 Task: Check the average views per listing of formal dining room in the last 5 years.
Action: Mouse moved to (865, 191)
Screenshot: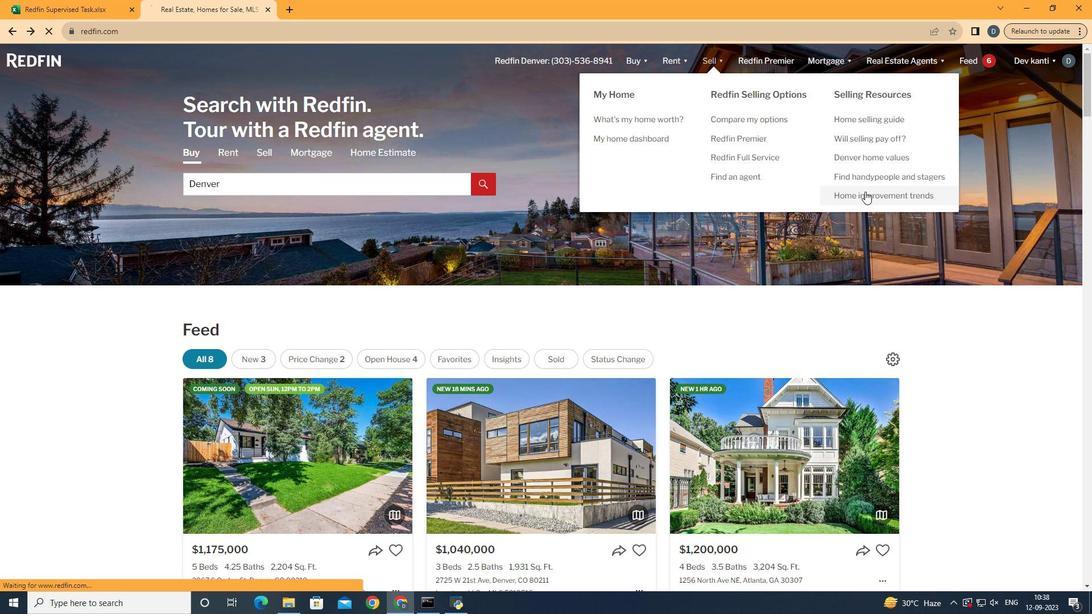 
Action: Mouse pressed left at (865, 191)
Screenshot: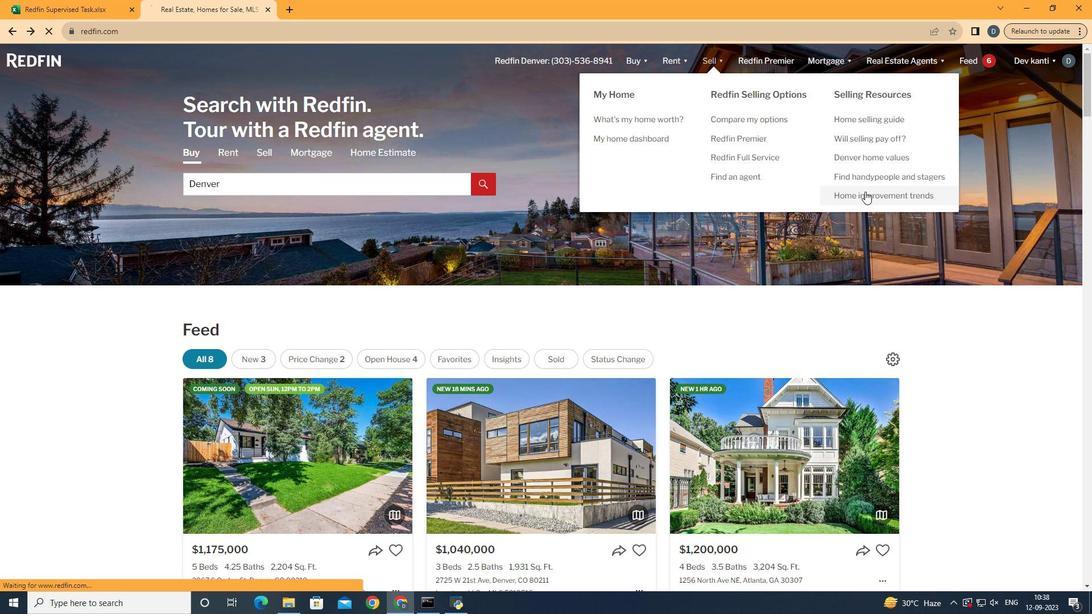 
Action: Mouse moved to (262, 217)
Screenshot: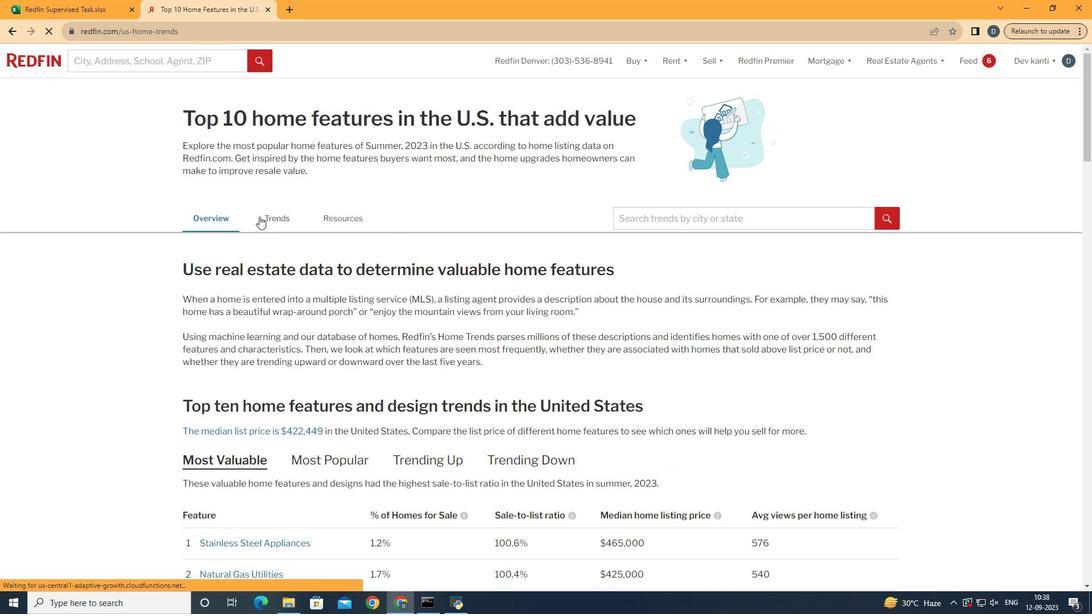 
Action: Mouse pressed left at (262, 217)
Screenshot: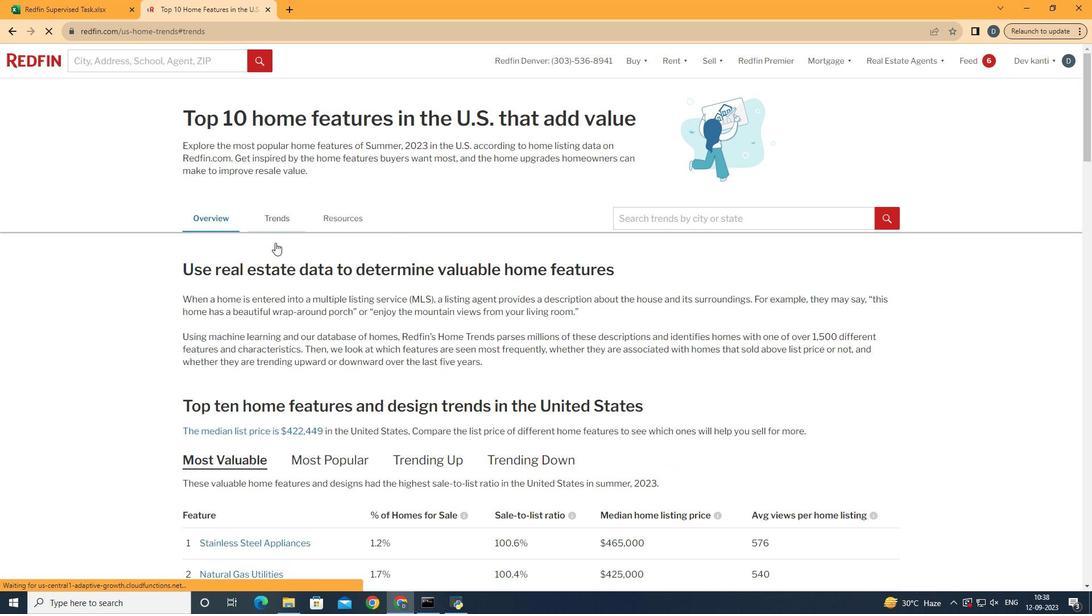 
Action: Mouse moved to (558, 376)
Screenshot: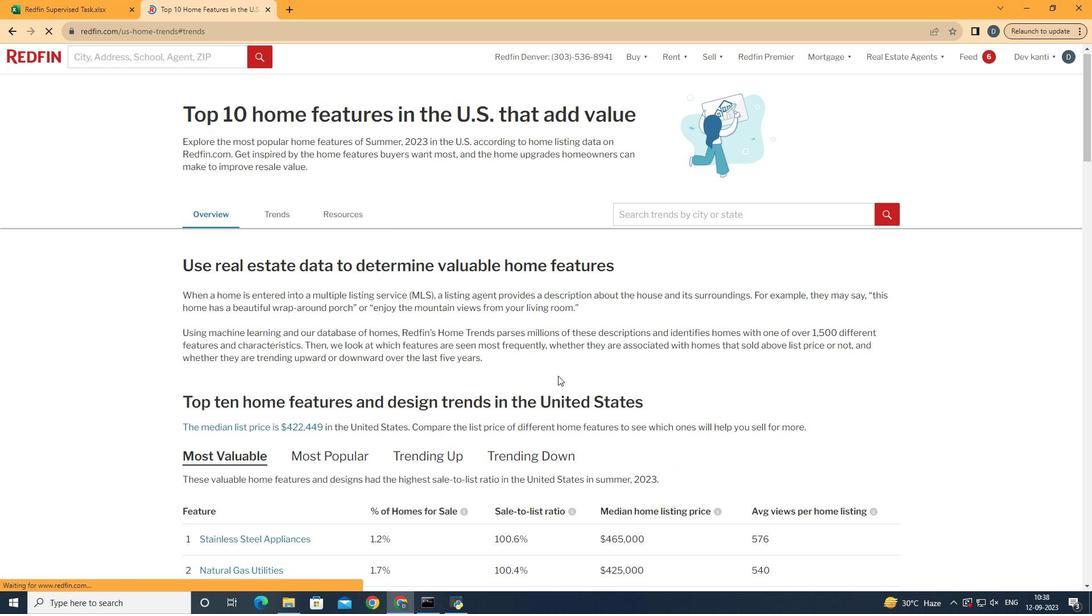 
Action: Mouse scrolled (558, 375) with delta (0, 0)
Screenshot: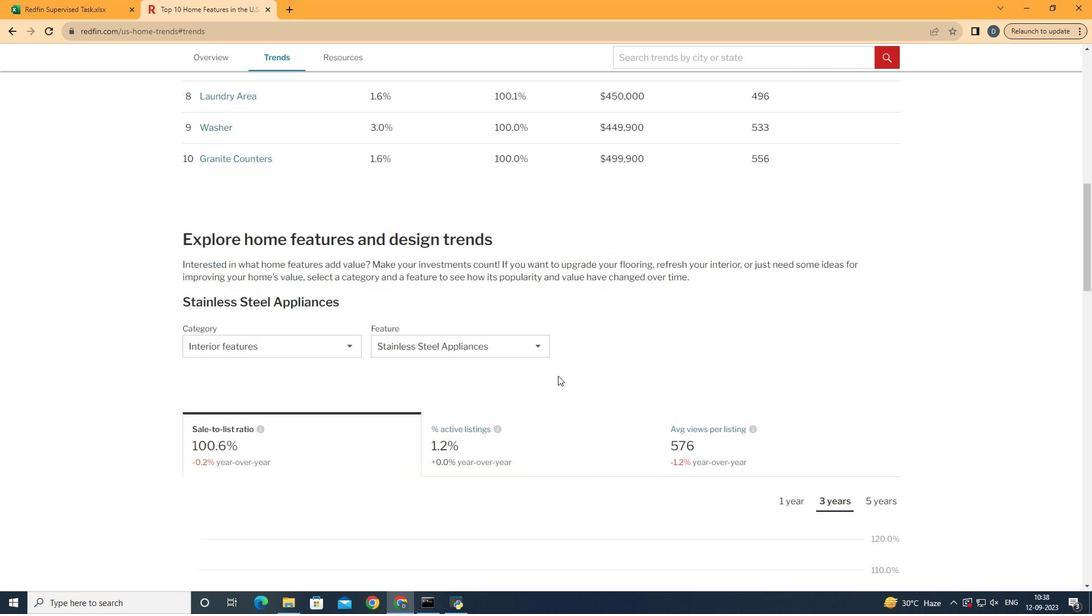 
Action: Mouse scrolled (558, 375) with delta (0, 0)
Screenshot: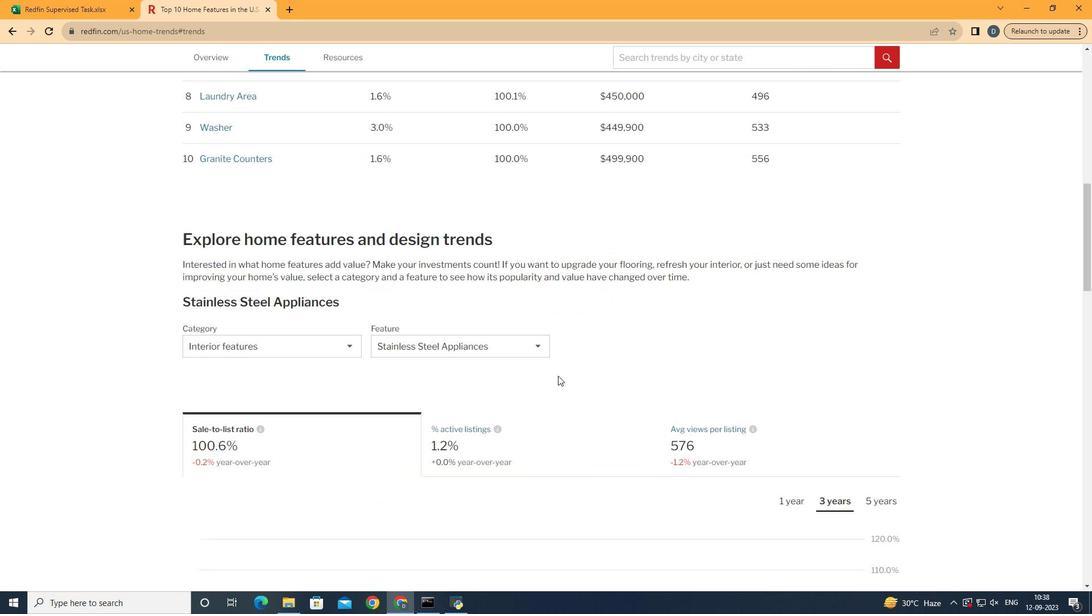 
Action: Mouse scrolled (558, 375) with delta (0, 0)
Screenshot: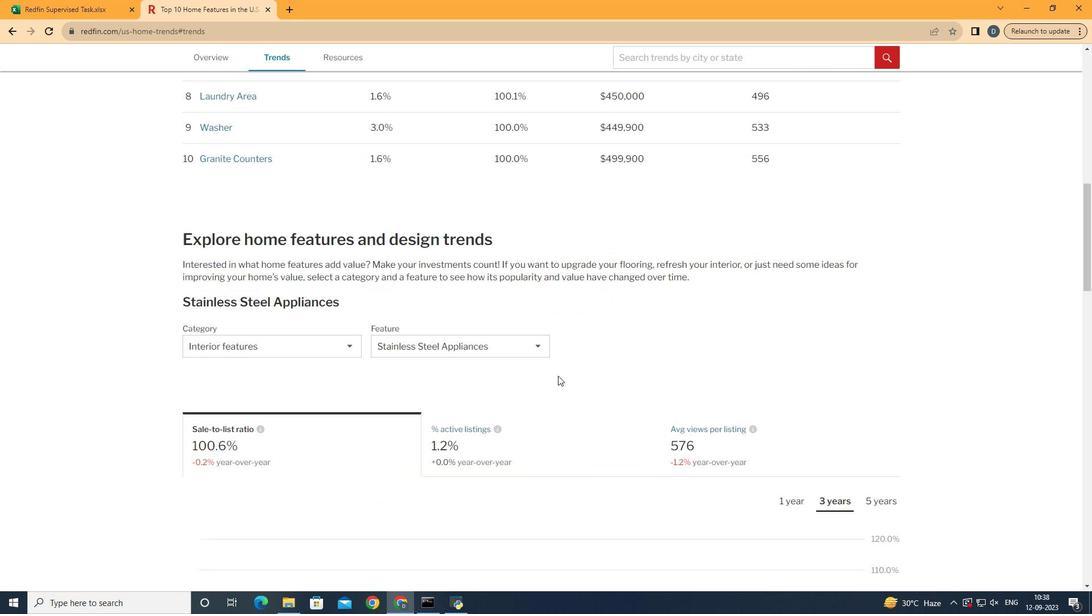 
Action: Mouse scrolled (558, 375) with delta (0, 0)
Screenshot: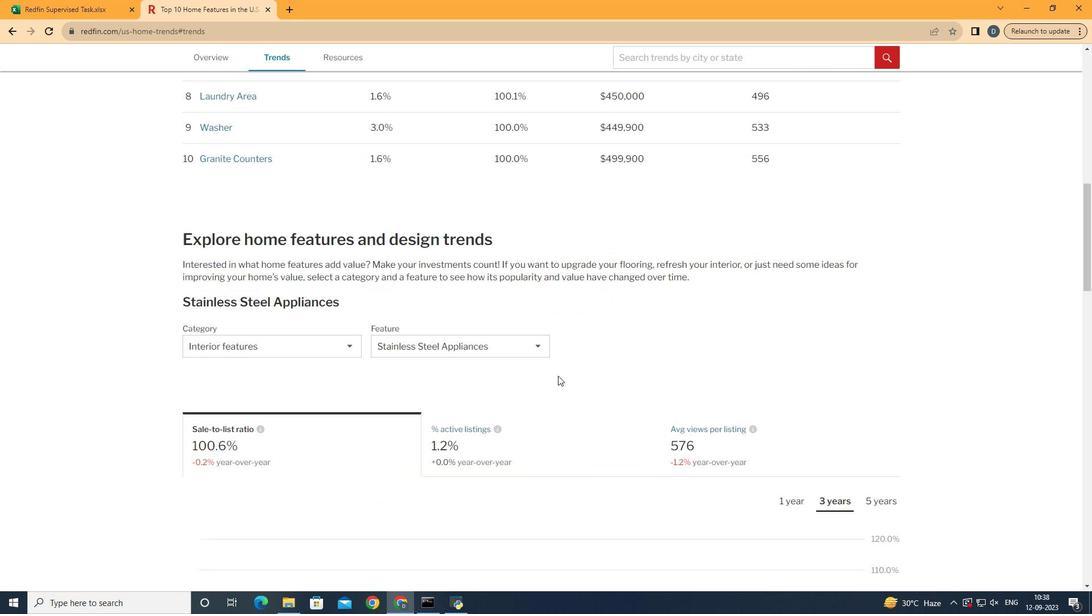 
Action: Mouse moved to (558, 376)
Screenshot: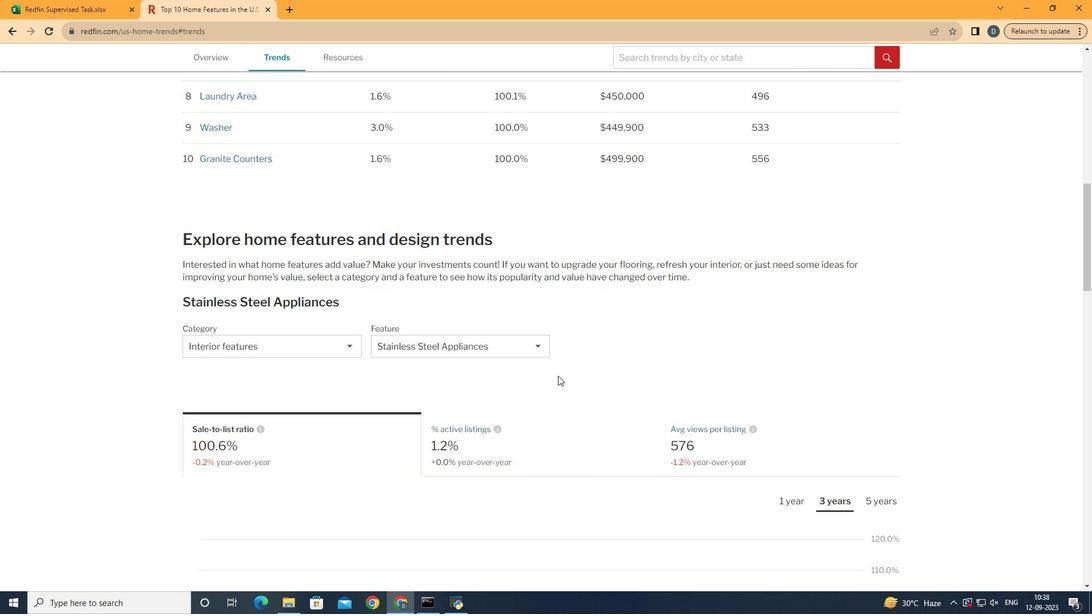 
Action: Mouse scrolled (558, 375) with delta (0, 0)
Screenshot: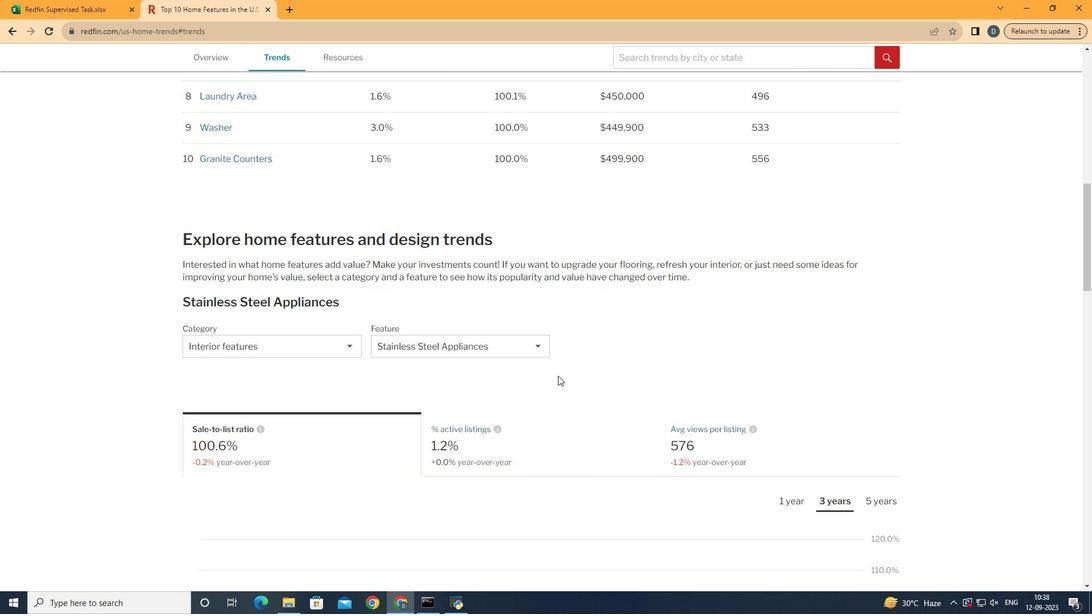 
Action: Mouse scrolled (558, 375) with delta (0, 0)
Screenshot: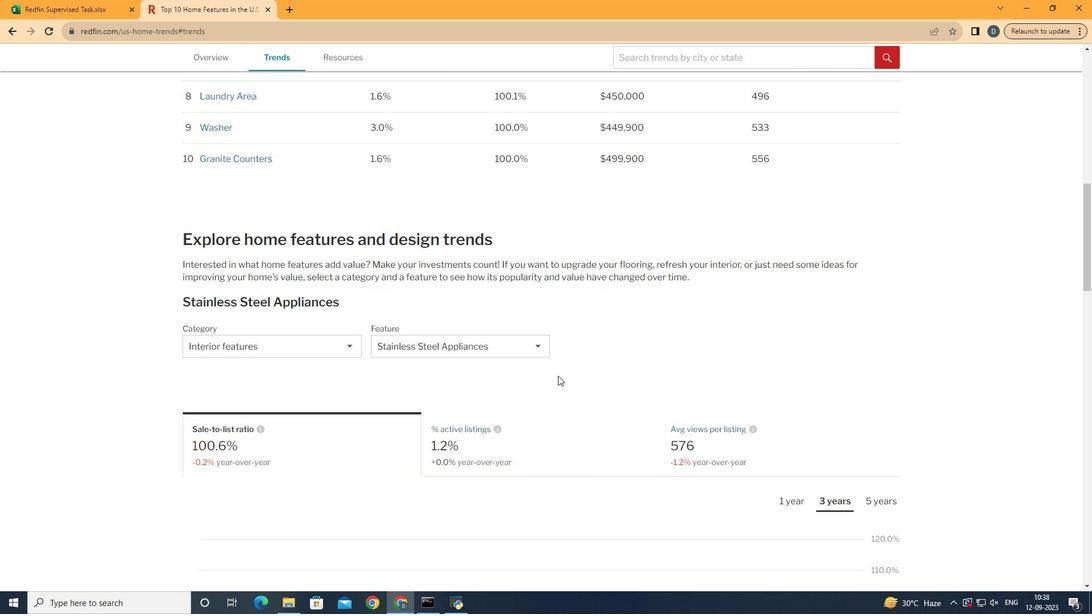
Action: Mouse scrolled (558, 375) with delta (0, 0)
Screenshot: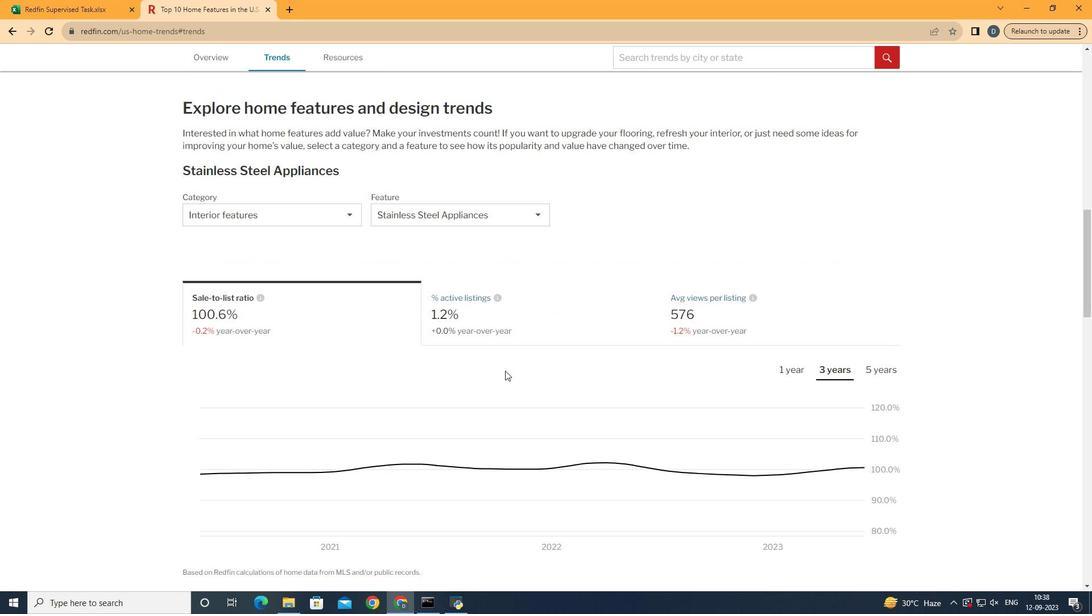 
Action: Mouse scrolled (558, 375) with delta (0, 0)
Screenshot: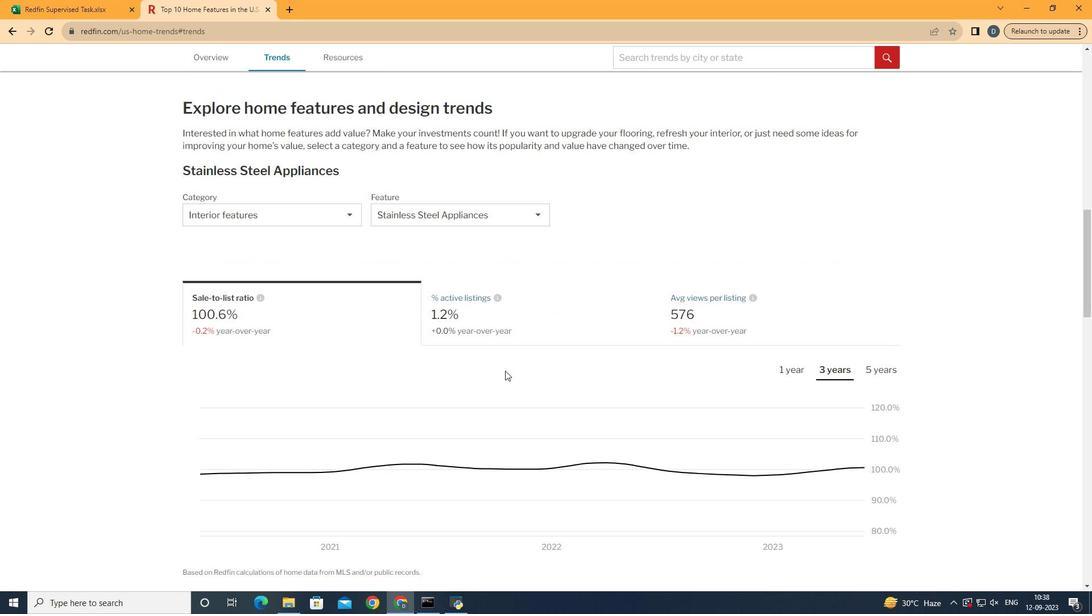 
Action: Mouse scrolled (558, 375) with delta (0, 0)
Screenshot: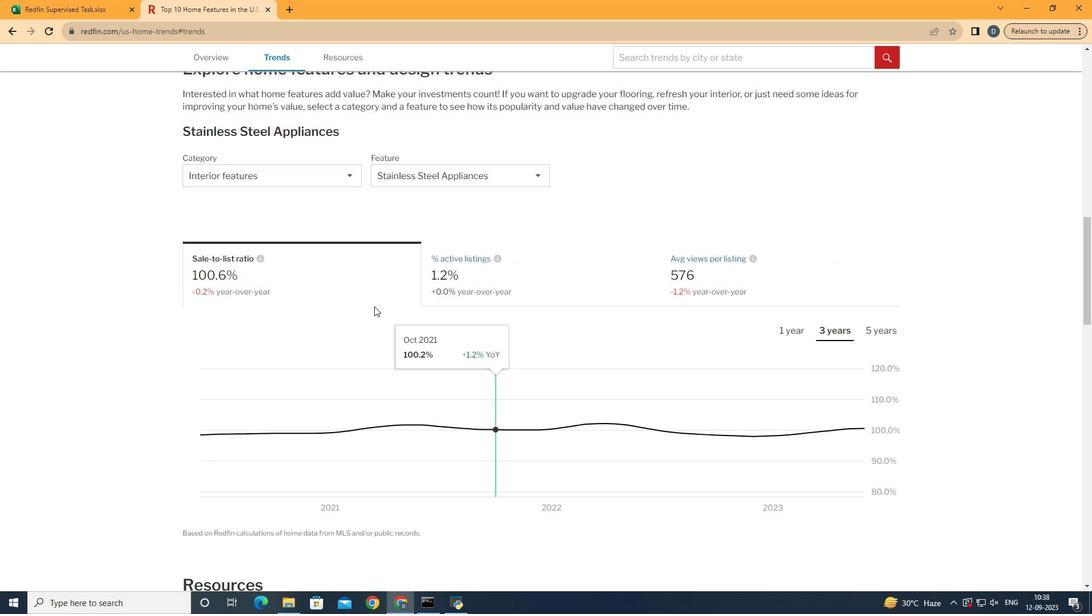 
Action: Mouse moved to (307, 188)
Screenshot: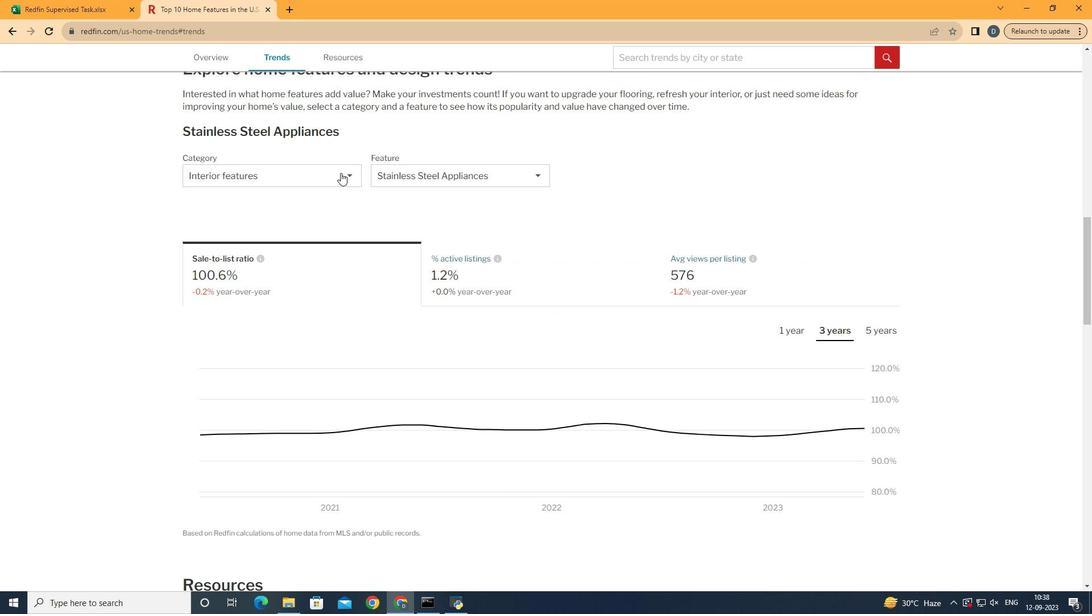 
Action: Mouse pressed left at (307, 188)
Screenshot: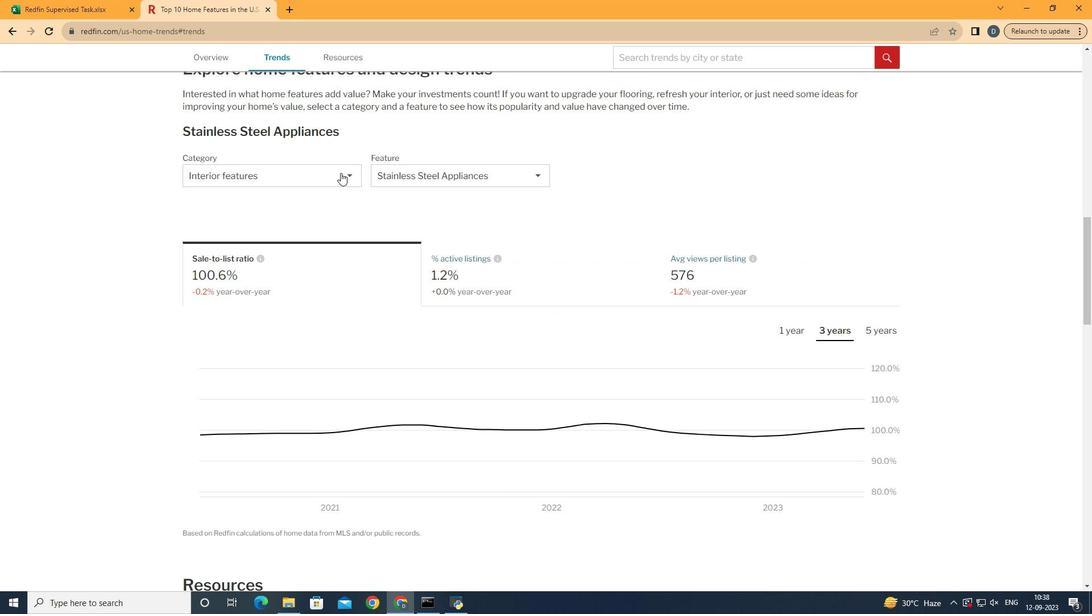 
Action: Mouse moved to (340, 173)
Screenshot: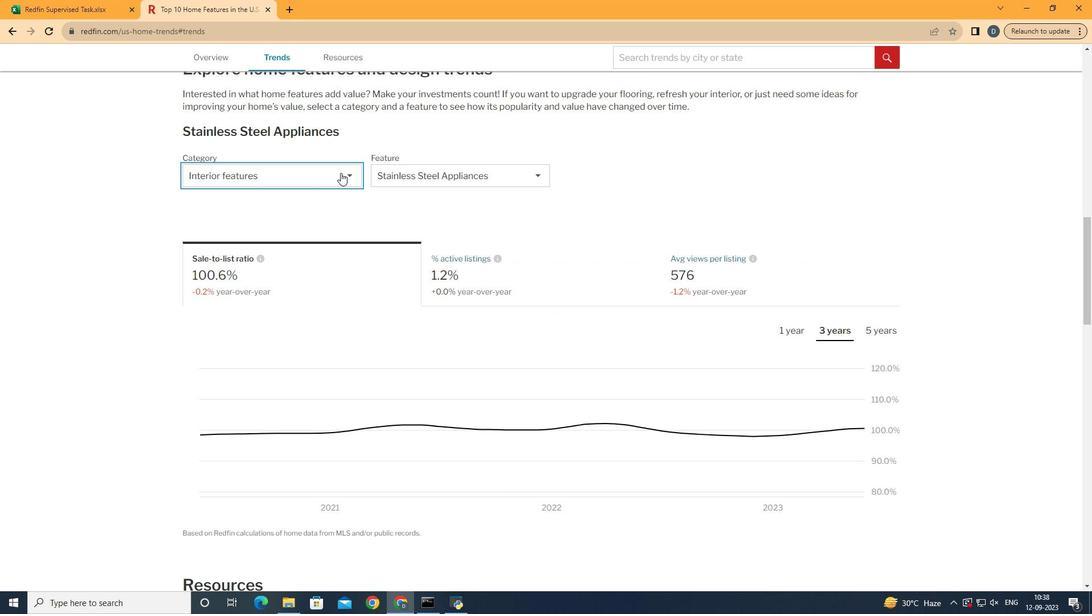 
Action: Mouse pressed left at (340, 173)
Screenshot: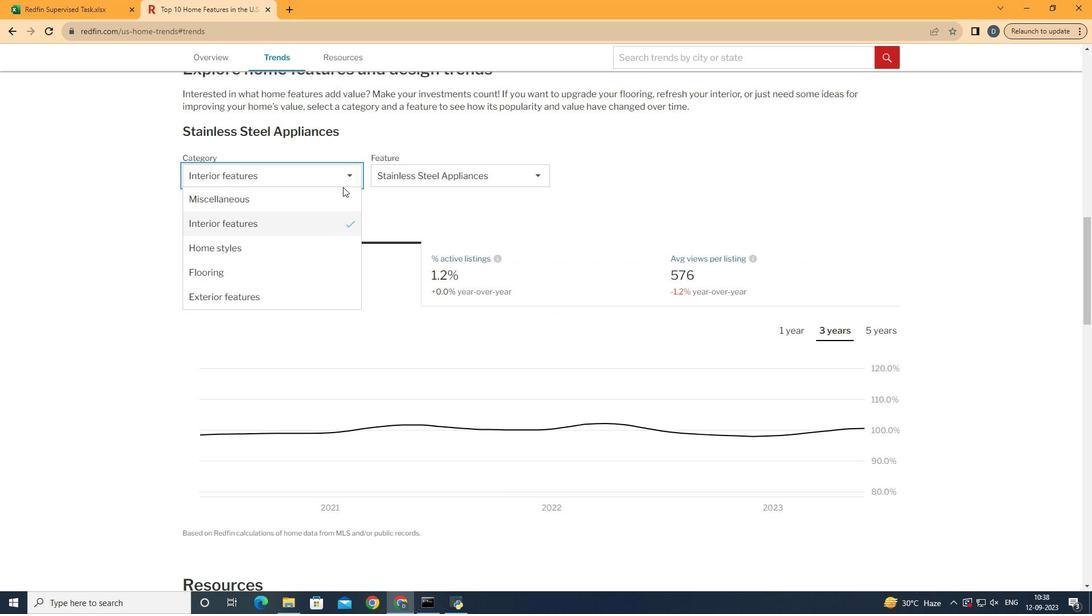 
Action: Mouse moved to (343, 235)
Screenshot: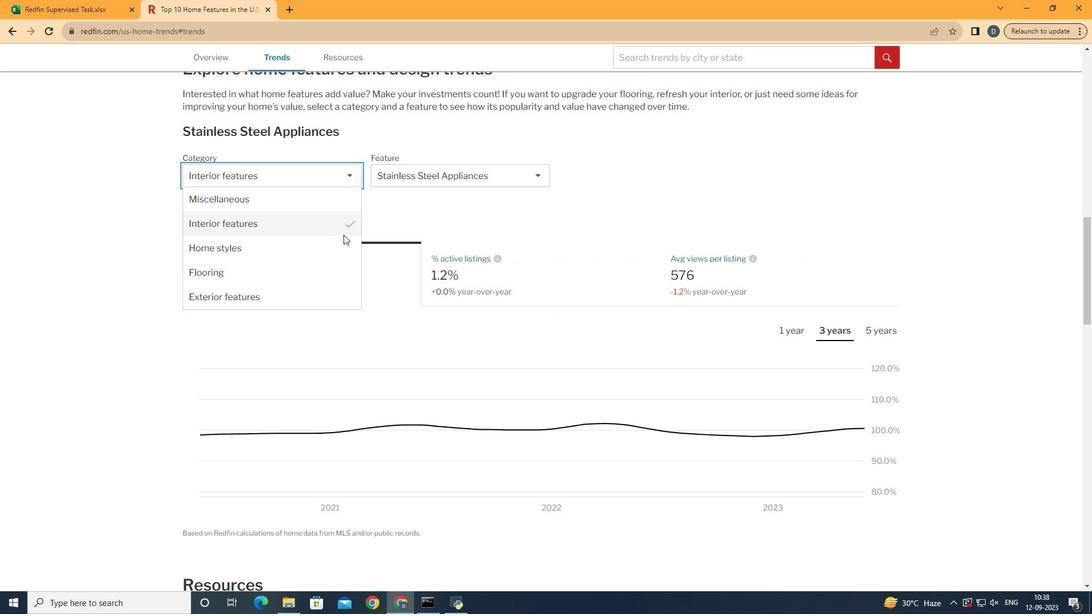 
Action: Mouse pressed left at (343, 235)
Screenshot: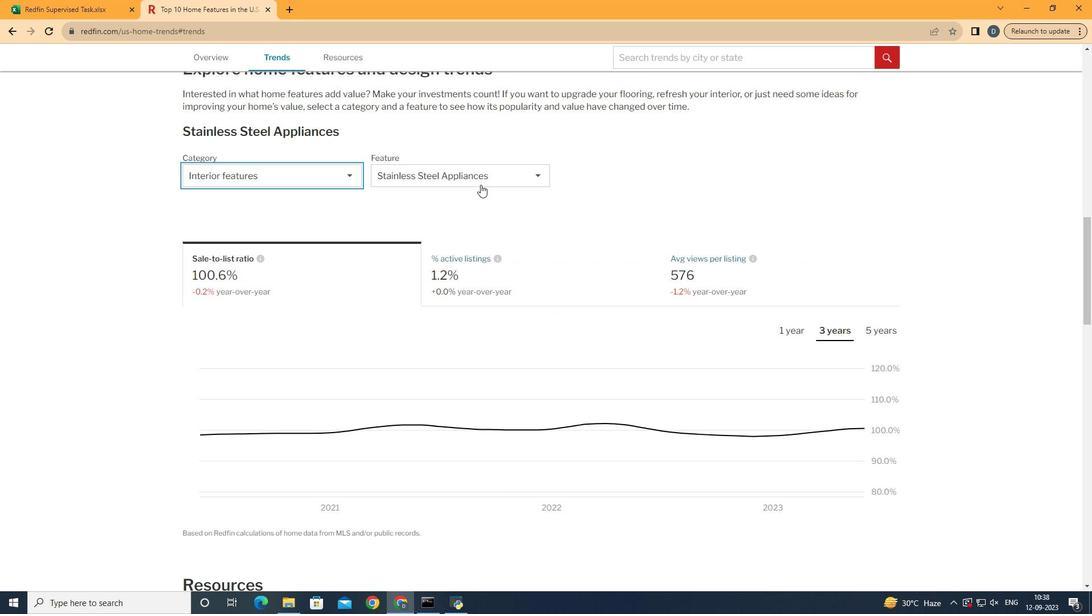 
Action: Mouse moved to (487, 182)
Screenshot: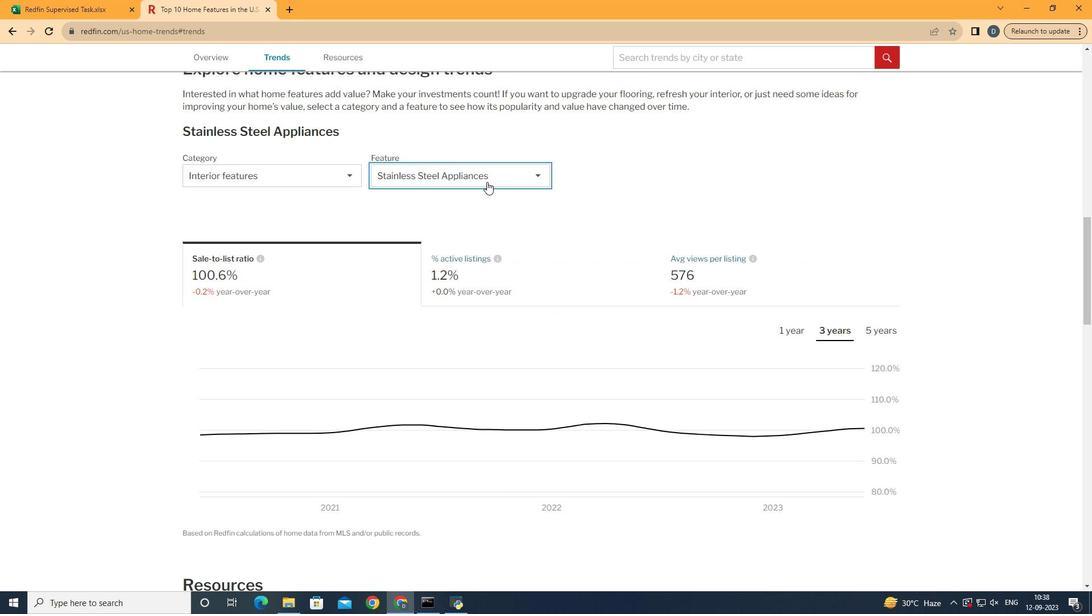 
Action: Mouse pressed left at (487, 182)
Screenshot: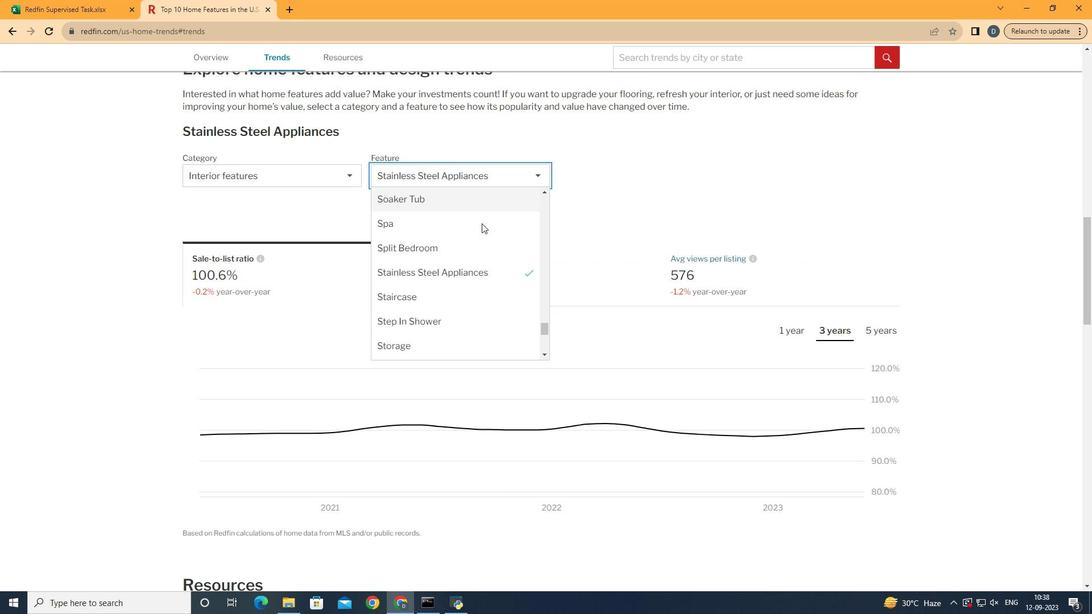 
Action: Mouse moved to (487, 314)
Screenshot: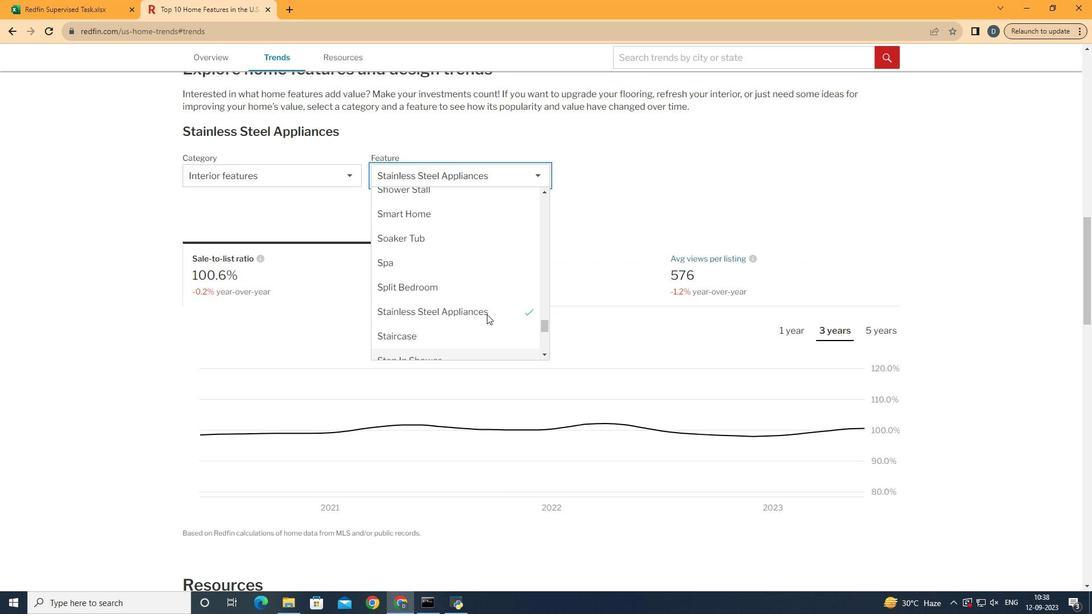 
Action: Mouse scrolled (487, 315) with delta (0, 0)
Screenshot: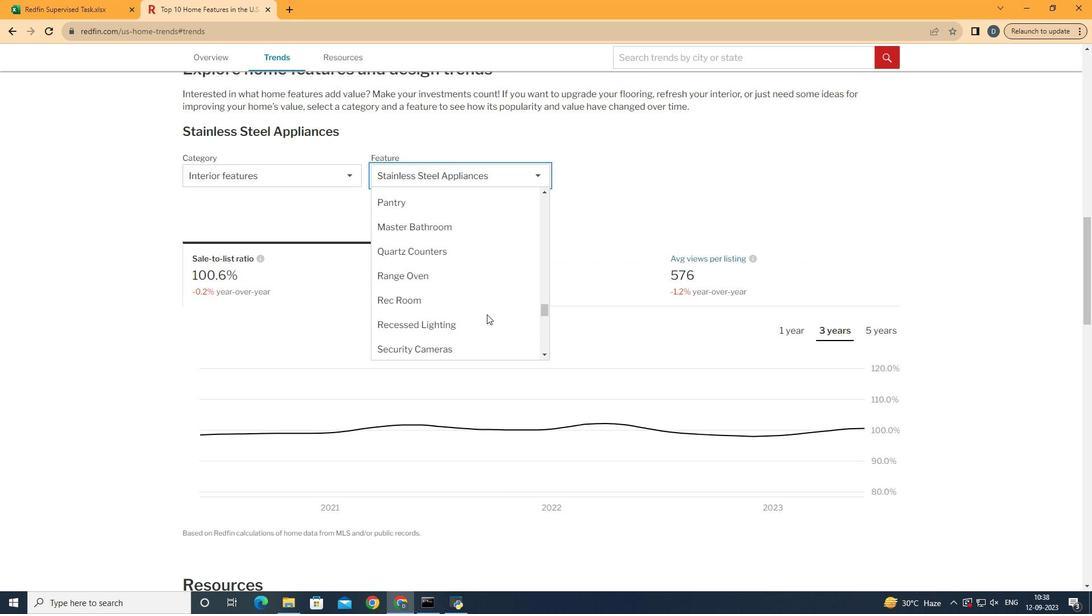 
Action: Mouse scrolled (487, 315) with delta (0, 0)
Screenshot: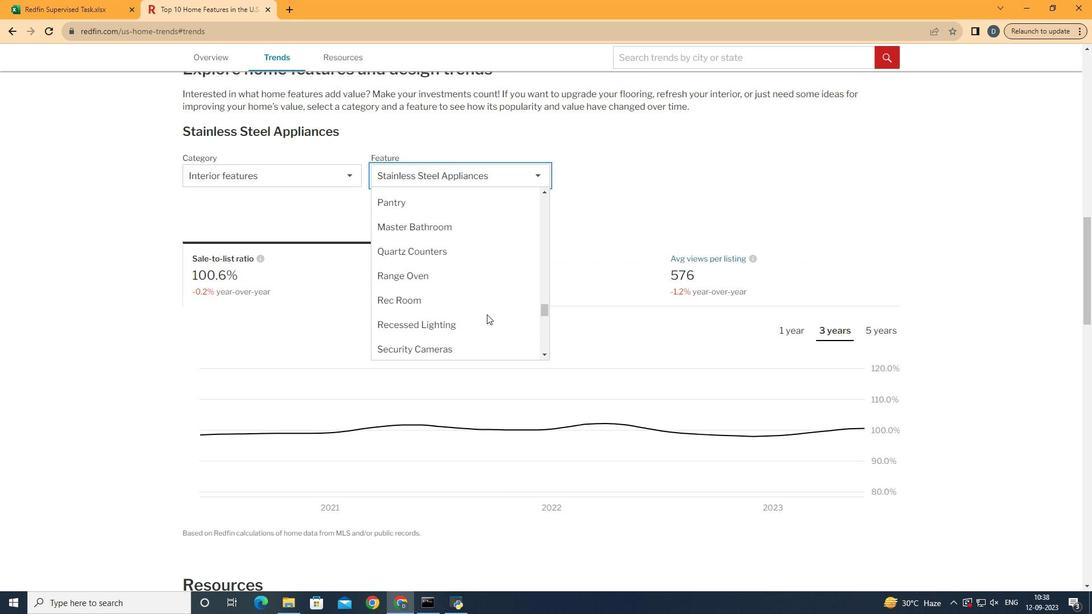 
Action: Mouse scrolled (487, 315) with delta (0, 0)
Screenshot: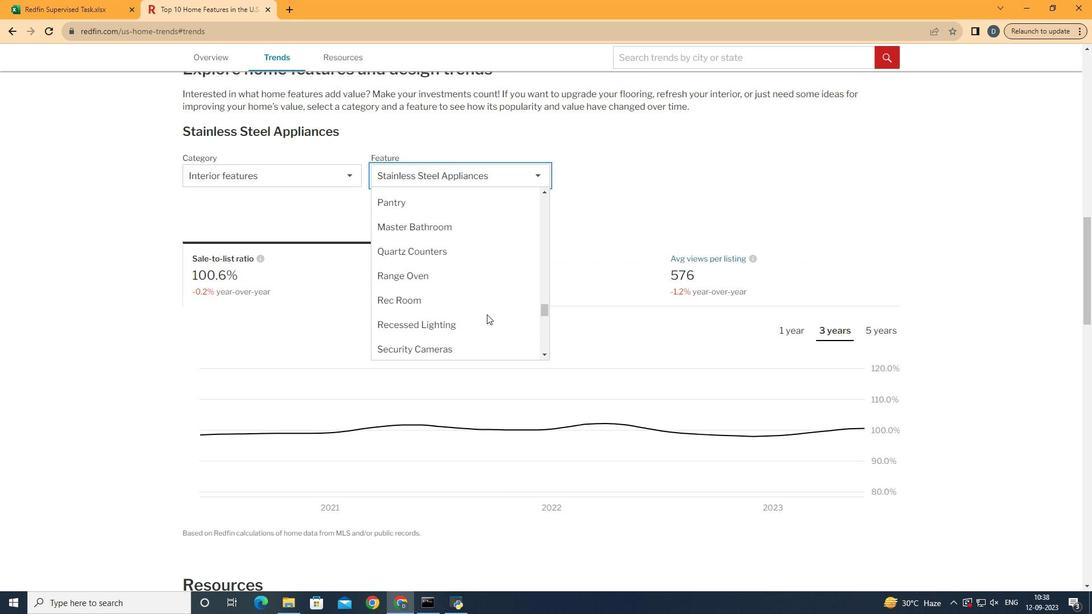 
Action: Mouse scrolled (487, 315) with delta (0, 0)
Screenshot: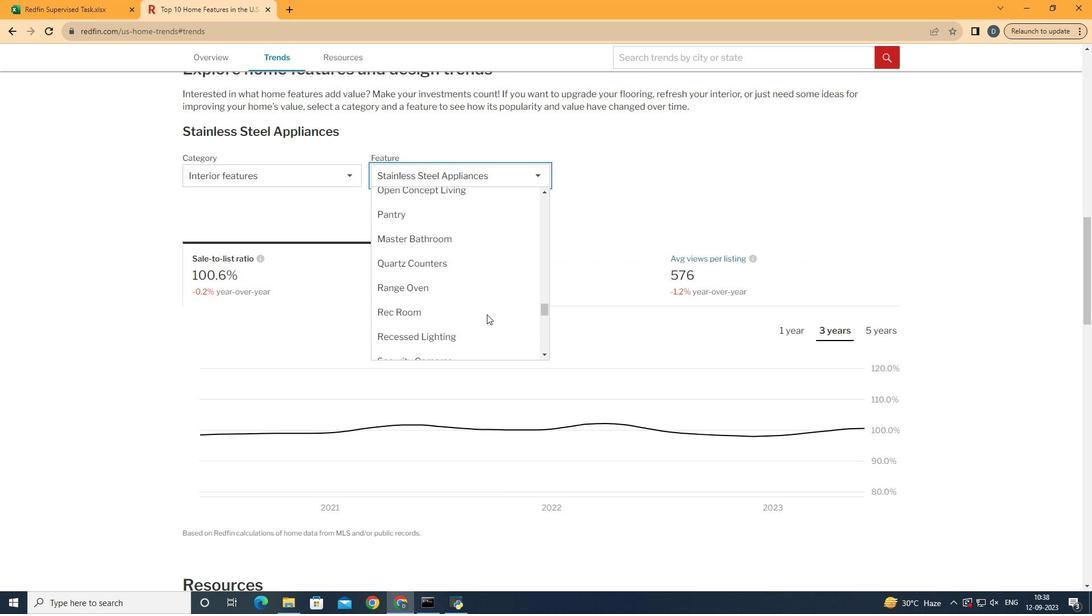 
Action: Mouse scrolled (487, 315) with delta (0, 0)
Screenshot: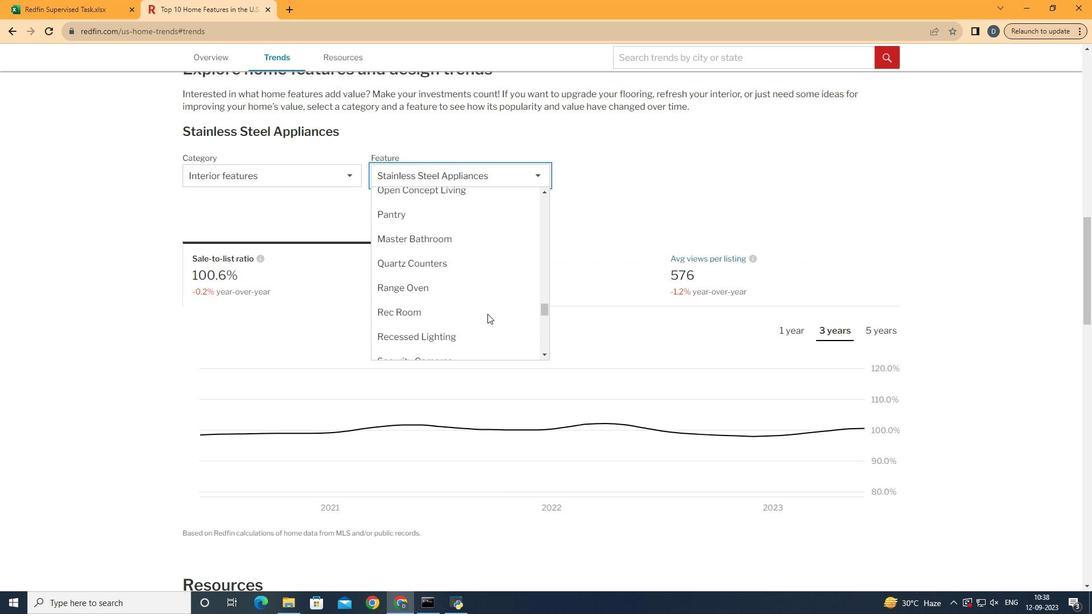 
Action: Mouse moved to (487, 314)
Screenshot: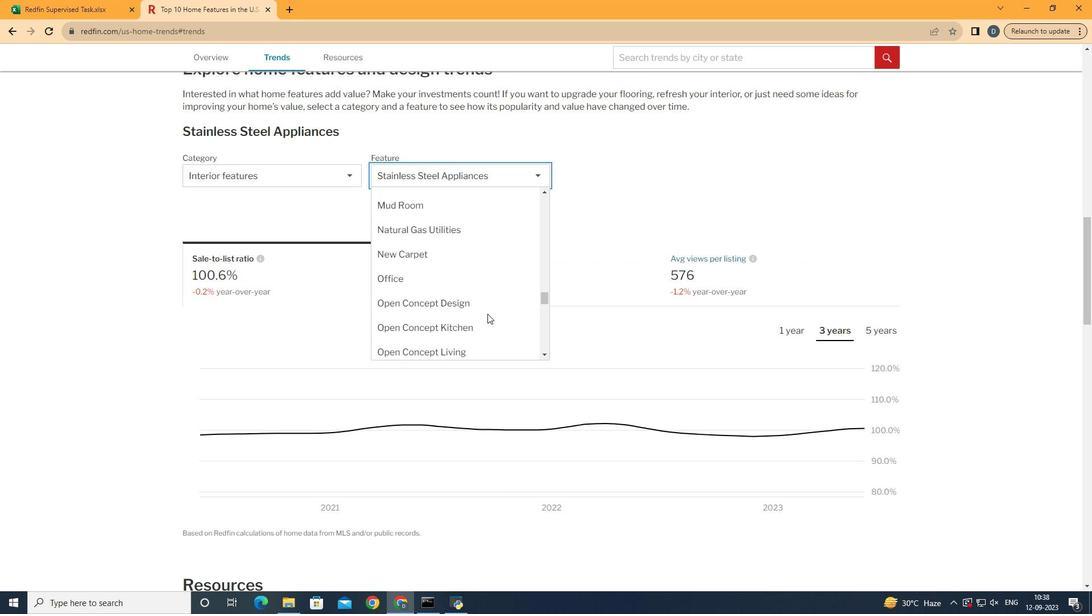 
Action: Mouse scrolled (487, 314) with delta (0, 0)
Screenshot: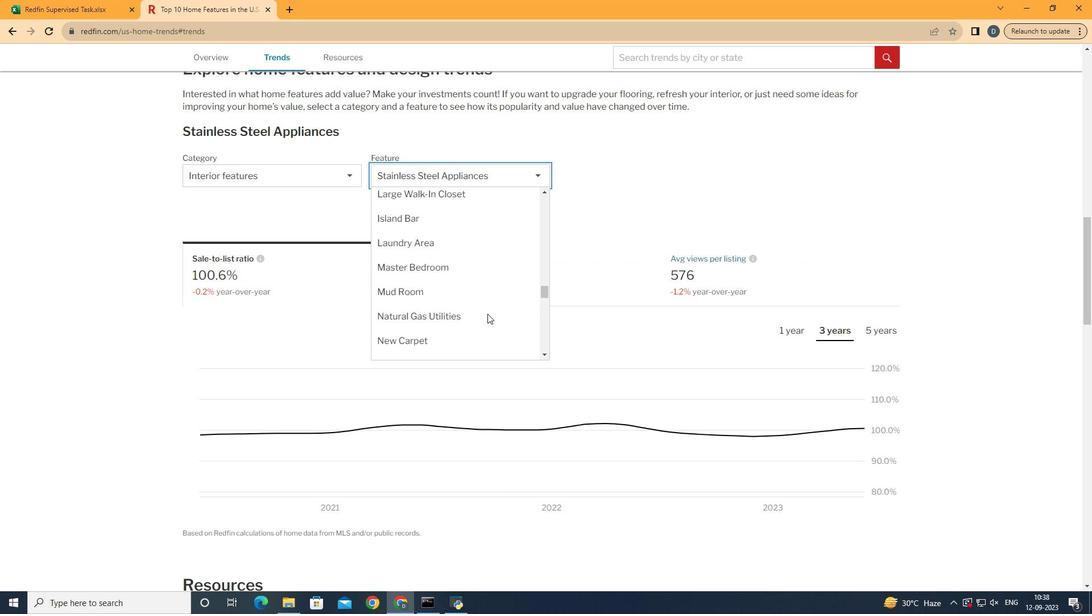 
Action: Mouse scrolled (487, 314) with delta (0, 0)
Screenshot: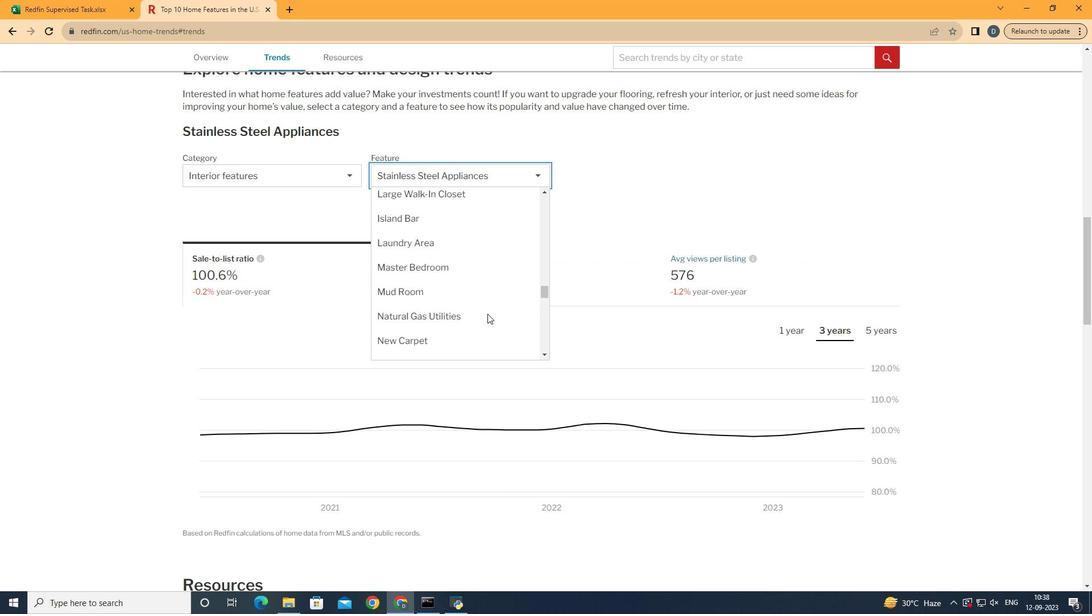 
Action: Mouse scrolled (487, 314) with delta (0, 0)
Screenshot: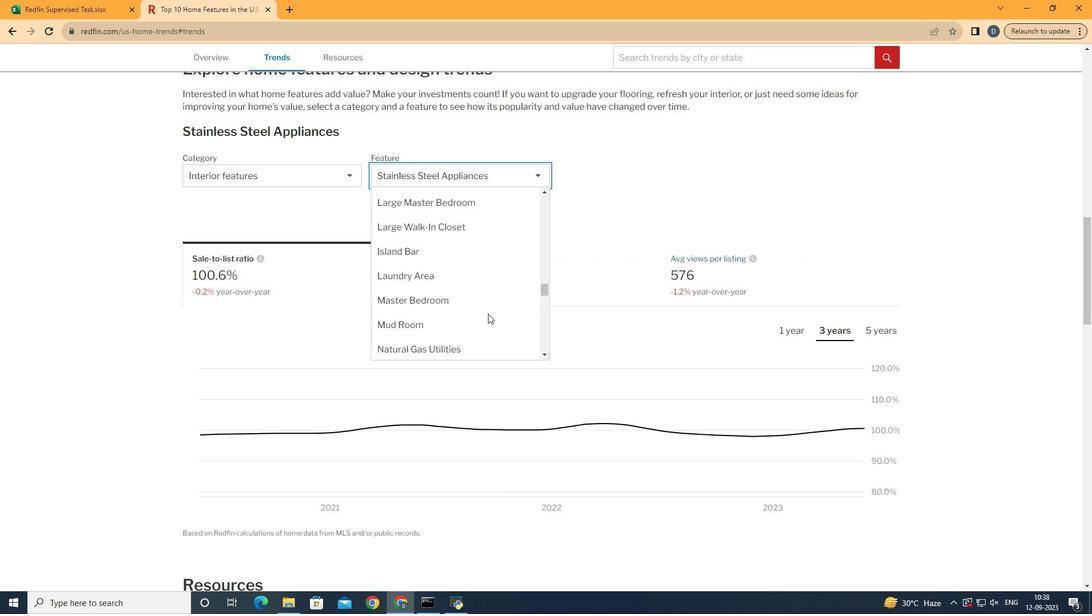 
Action: Mouse scrolled (487, 314) with delta (0, 0)
Screenshot: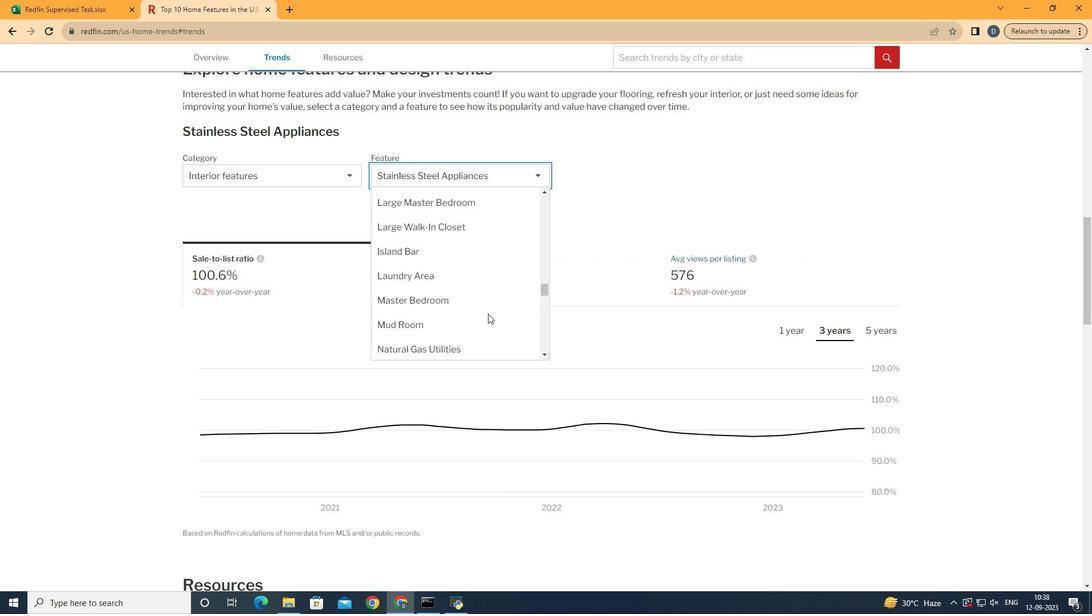 
Action: Mouse scrolled (487, 314) with delta (0, 0)
Screenshot: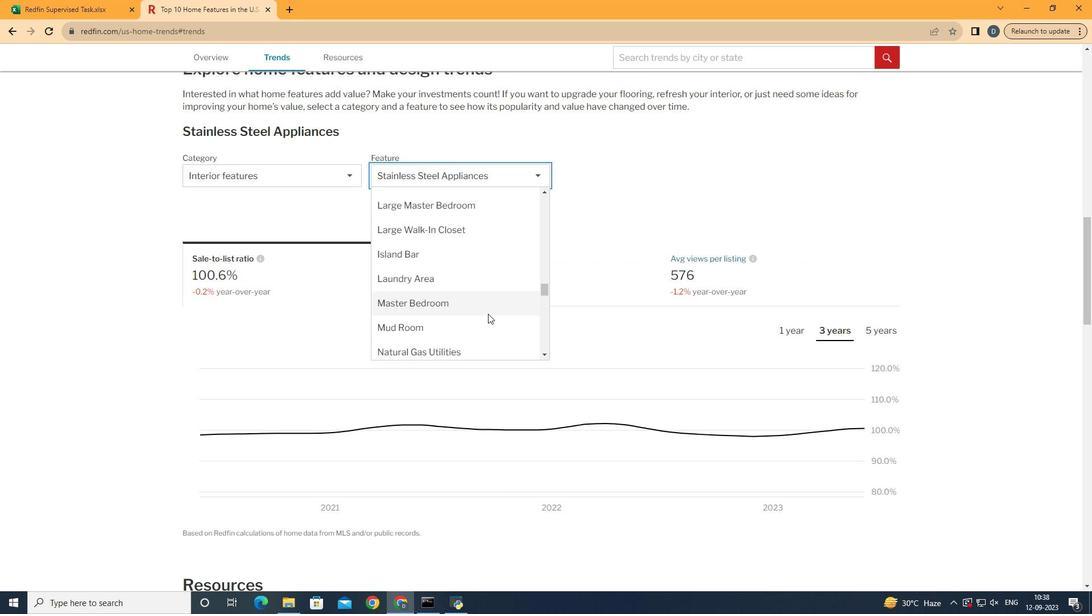 
Action: Mouse moved to (488, 314)
Screenshot: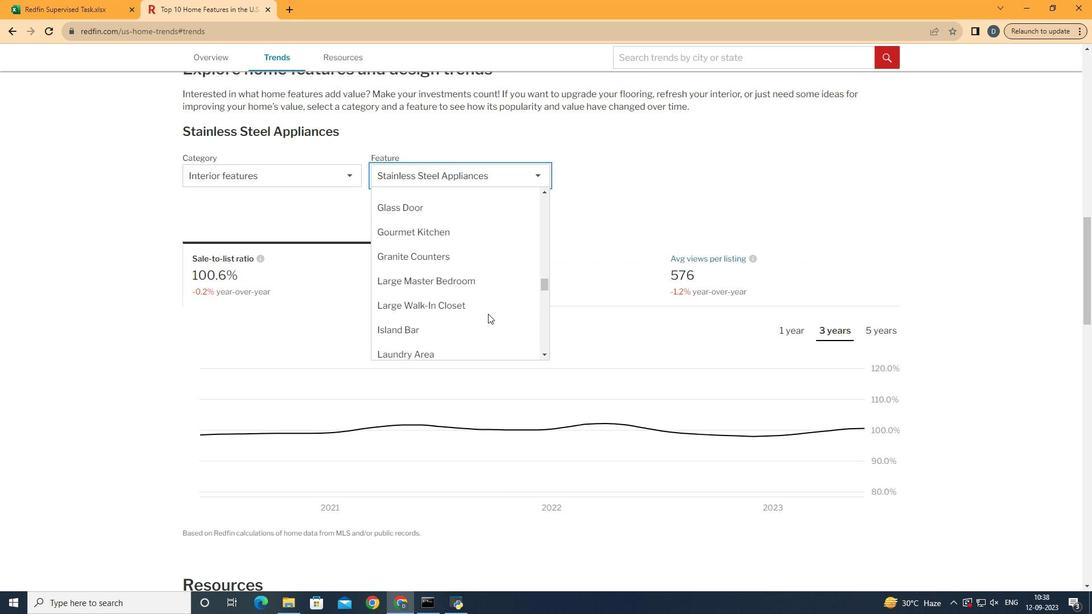 
Action: Mouse scrolled (488, 314) with delta (0, 0)
Screenshot: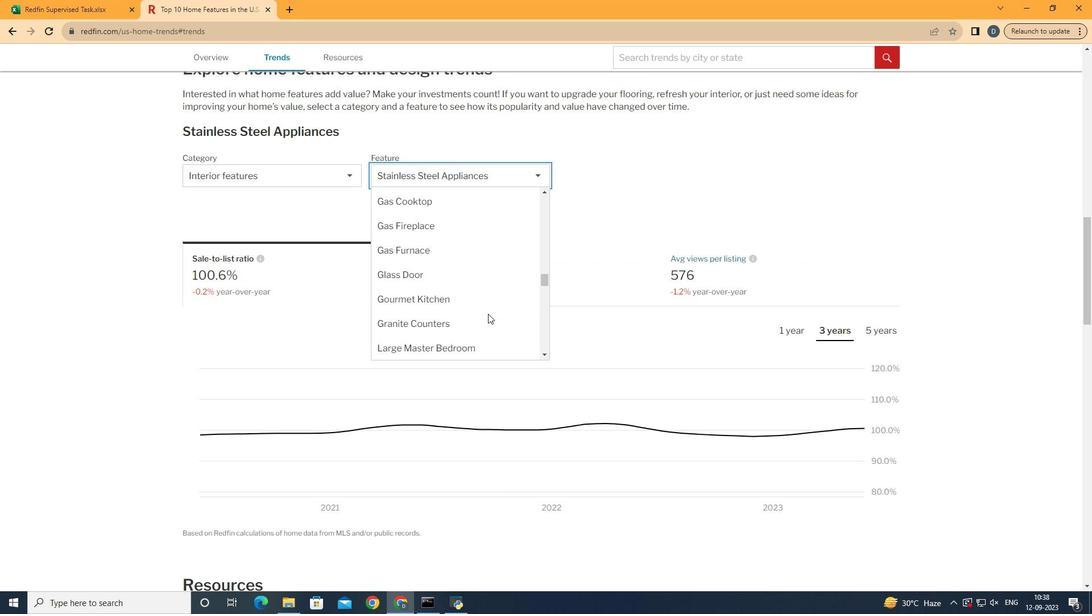 
Action: Mouse scrolled (488, 314) with delta (0, 0)
Screenshot: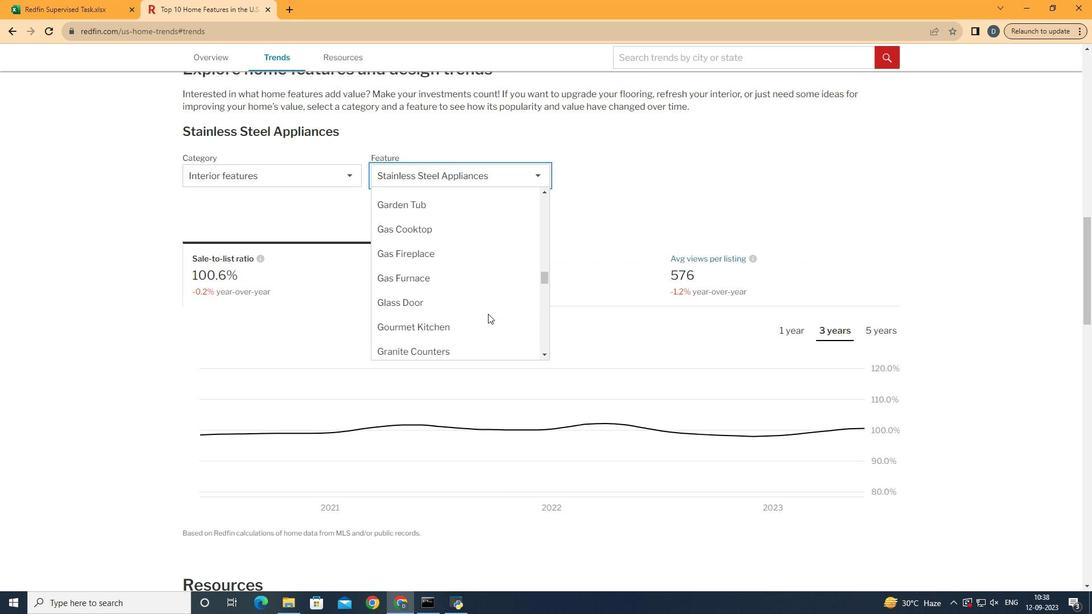 
Action: Mouse scrolled (488, 314) with delta (0, 0)
Screenshot: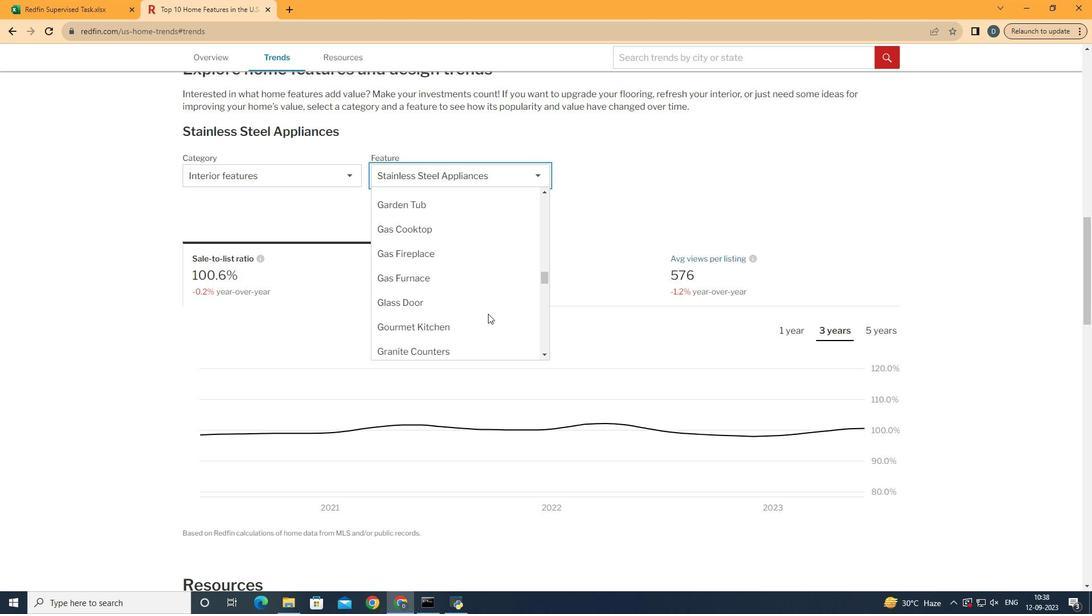 
Action: Mouse scrolled (488, 314) with delta (0, 0)
Screenshot: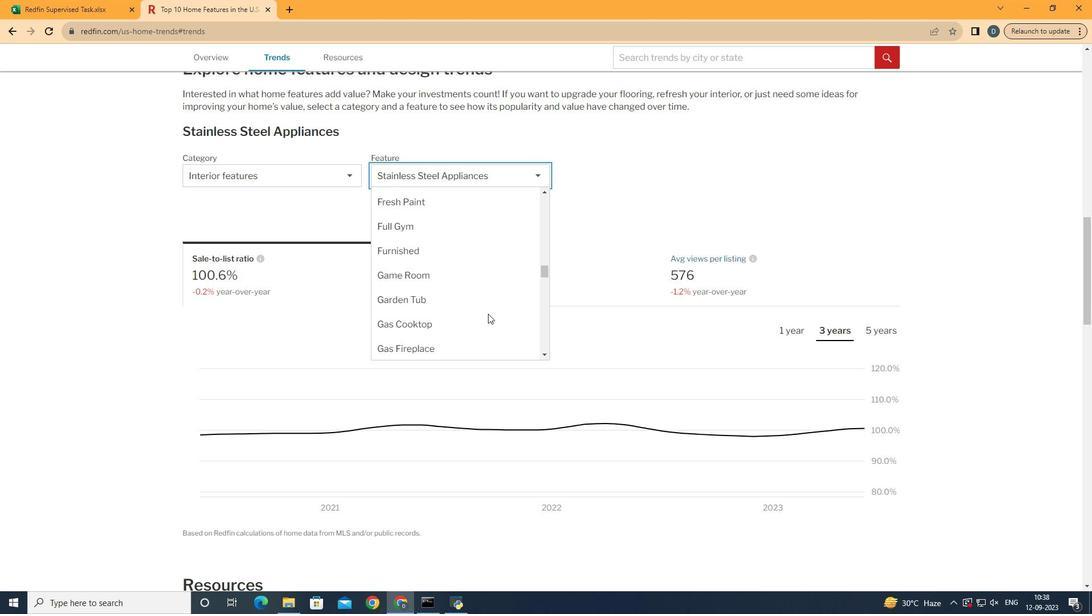 
Action: Mouse scrolled (488, 314) with delta (0, 0)
Screenshot: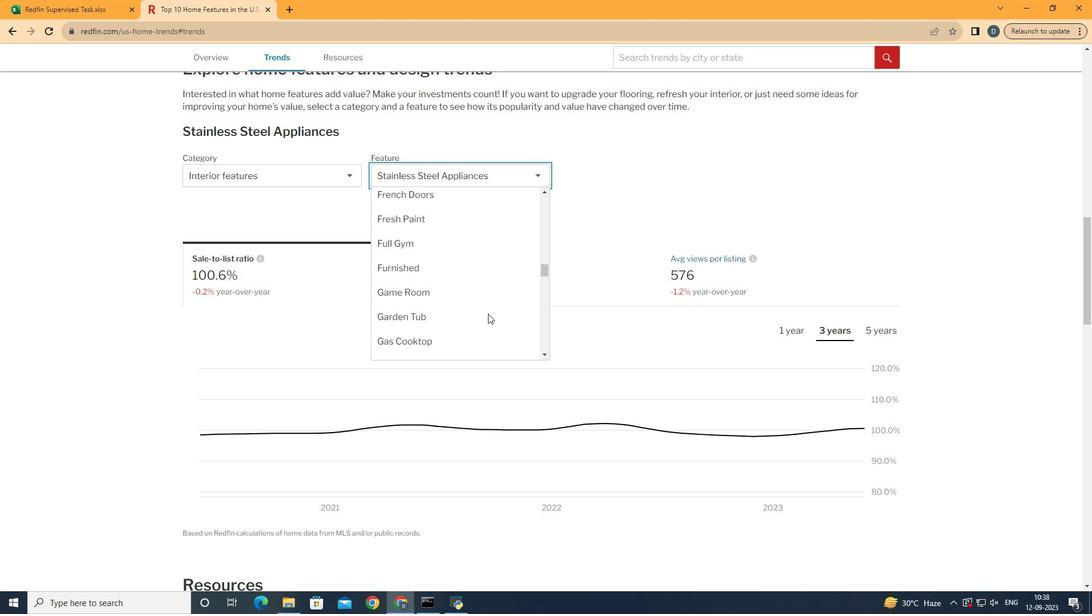 
Action: Mouse scrolled (488, 314) with delta (0, 0)
Screenshot: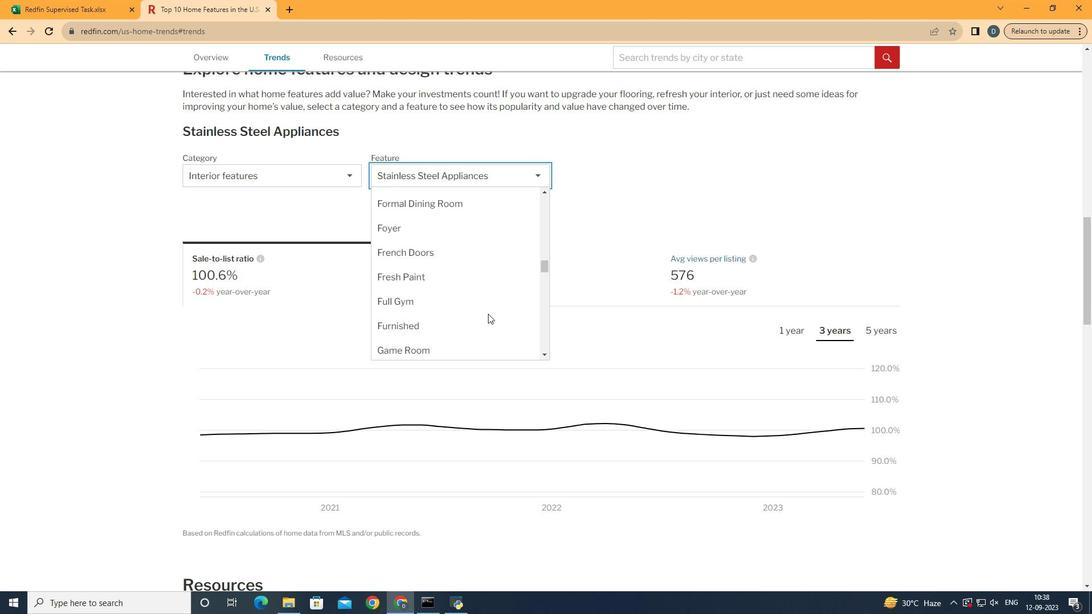 
Action: Mouse moved to (496, 220)
Screenshot: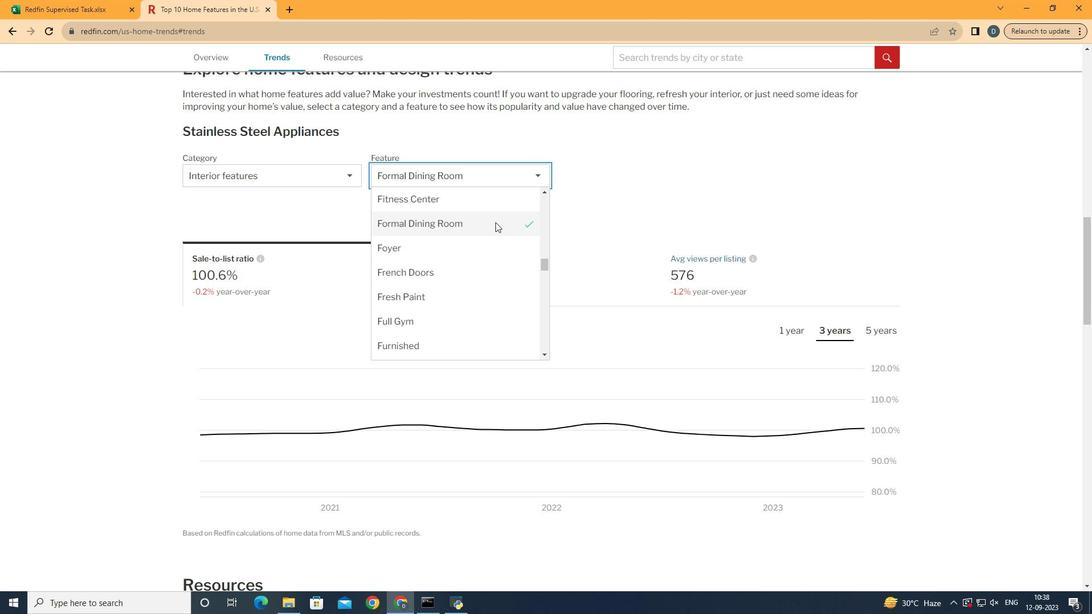 
Action: Mouse pressed left at (496, 220)
Screenshot: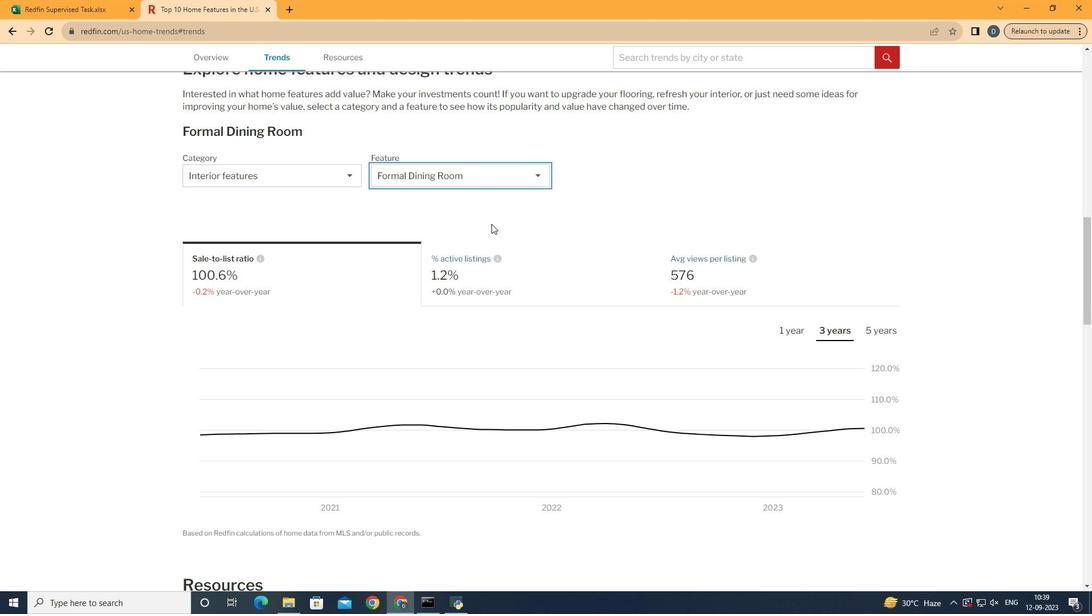 
Action: Mouse moved to (774, 269)
Screenshot: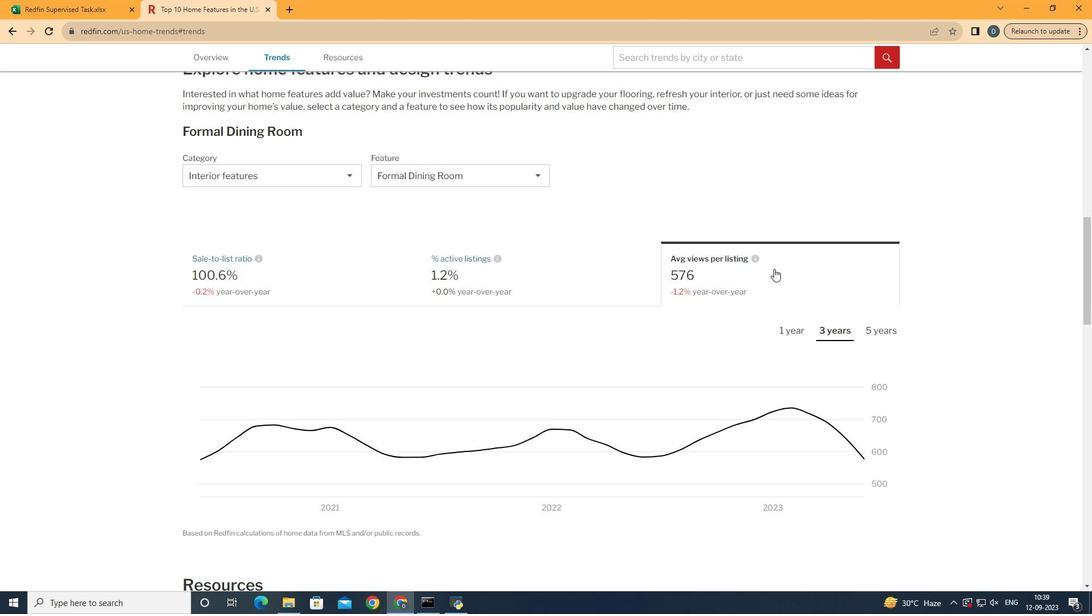 
Action: Mouse pressed left at (774, 269)
Screenshot: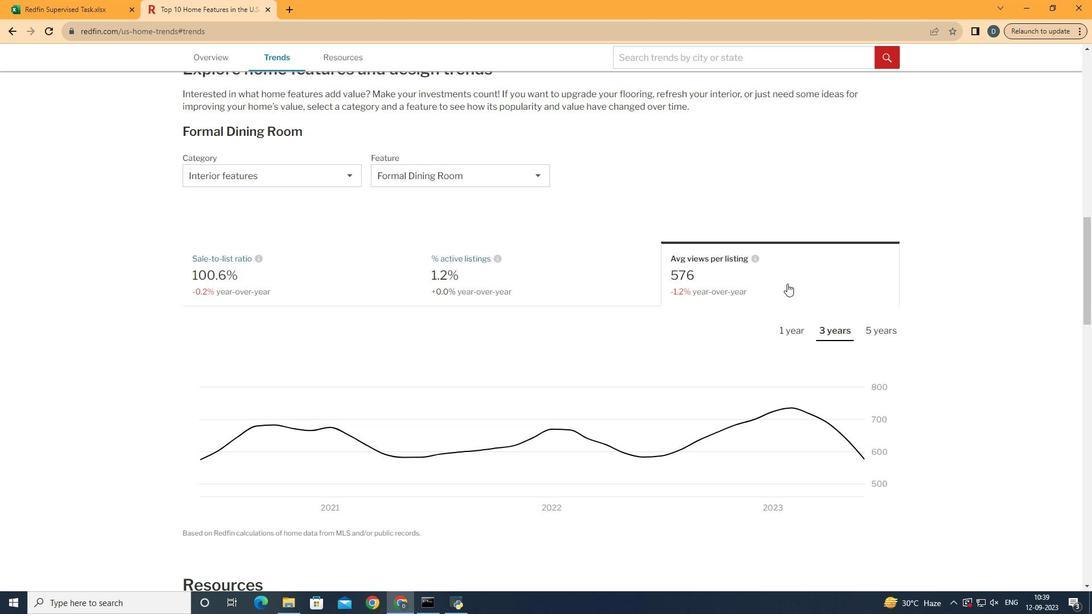 
Action: Mouse moved to (874, 328)
Screenshot: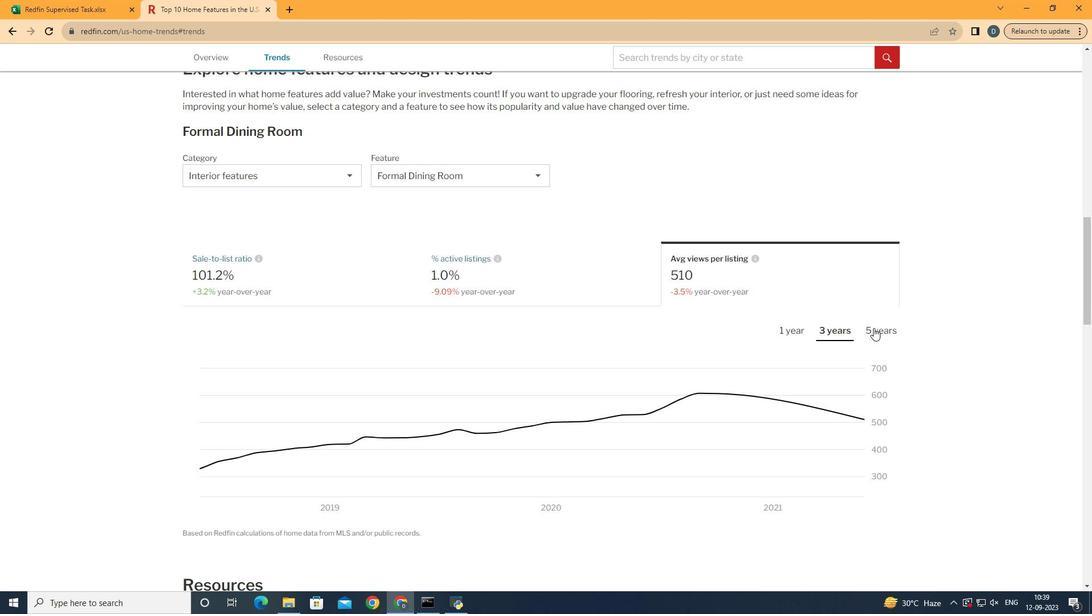 
Action: Mouse pressed left at (874, 328)
Screenshot: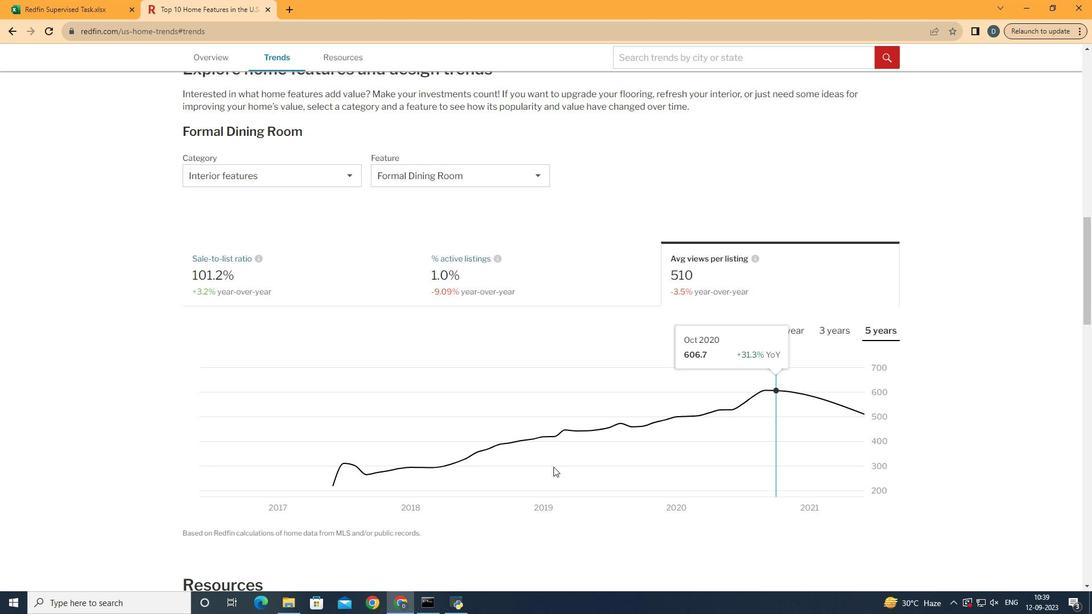 
Action: Mouse moved to (897, 453)
Screenshot: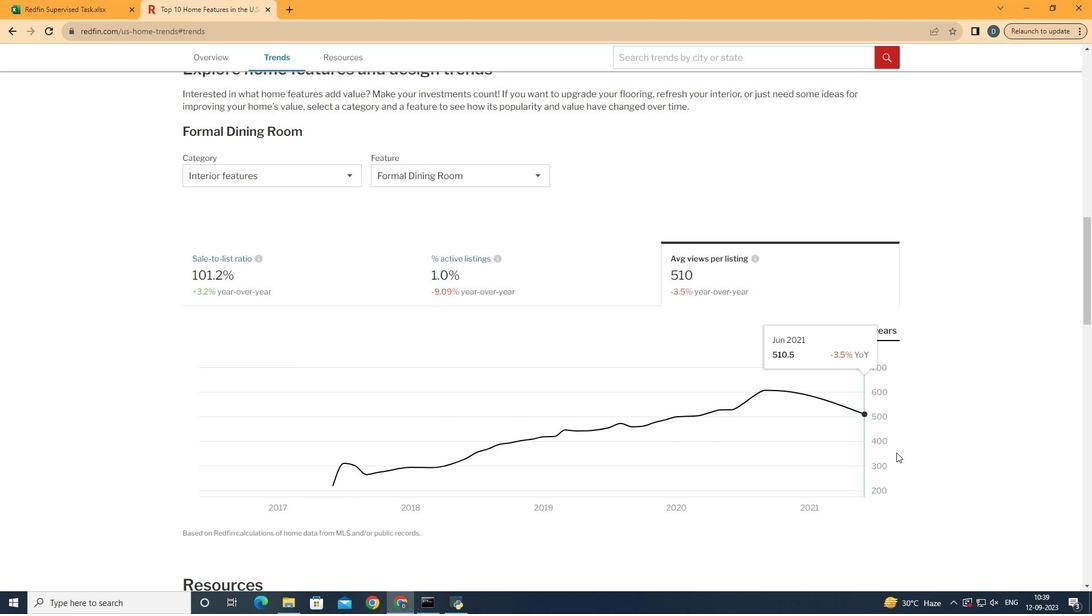 
